 Task: Insert the title.
Action: Mouse moved to (220, 103)
Screenshot: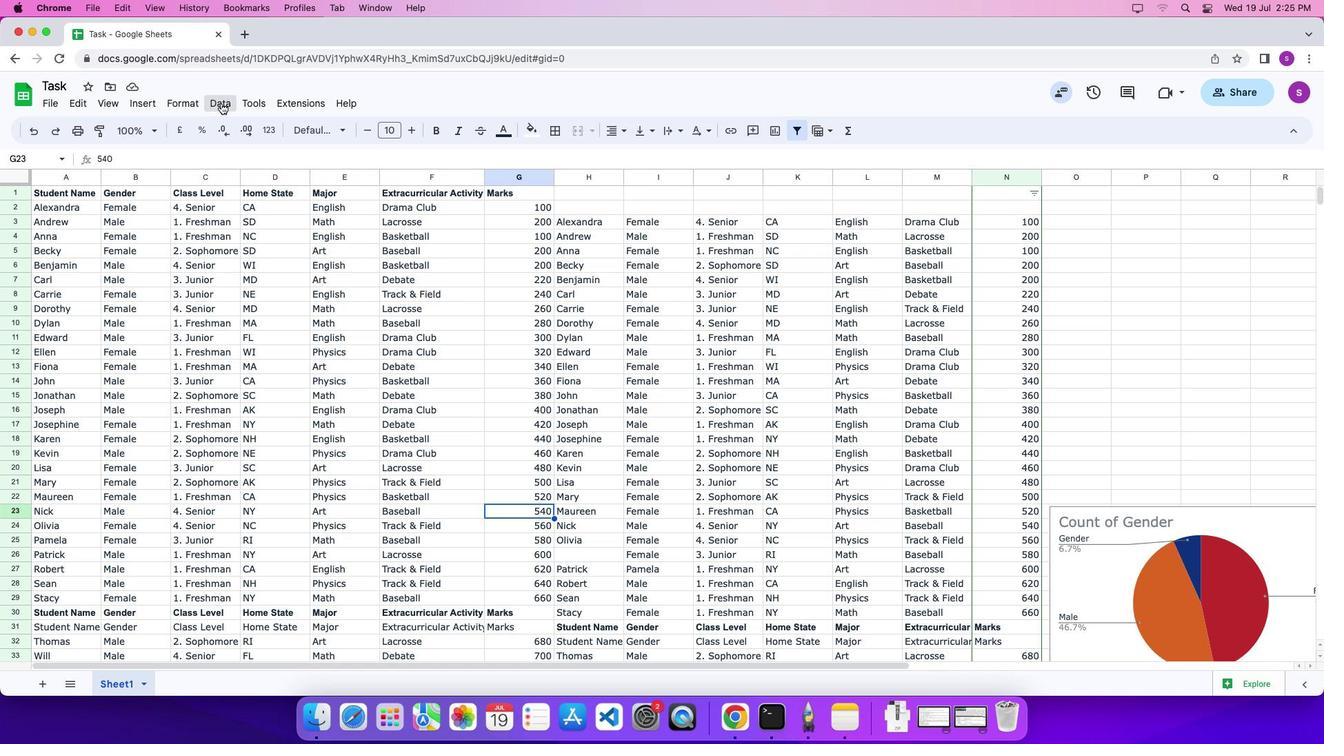 
Action: Mouse pressed left at (220, 103)
Screenshot: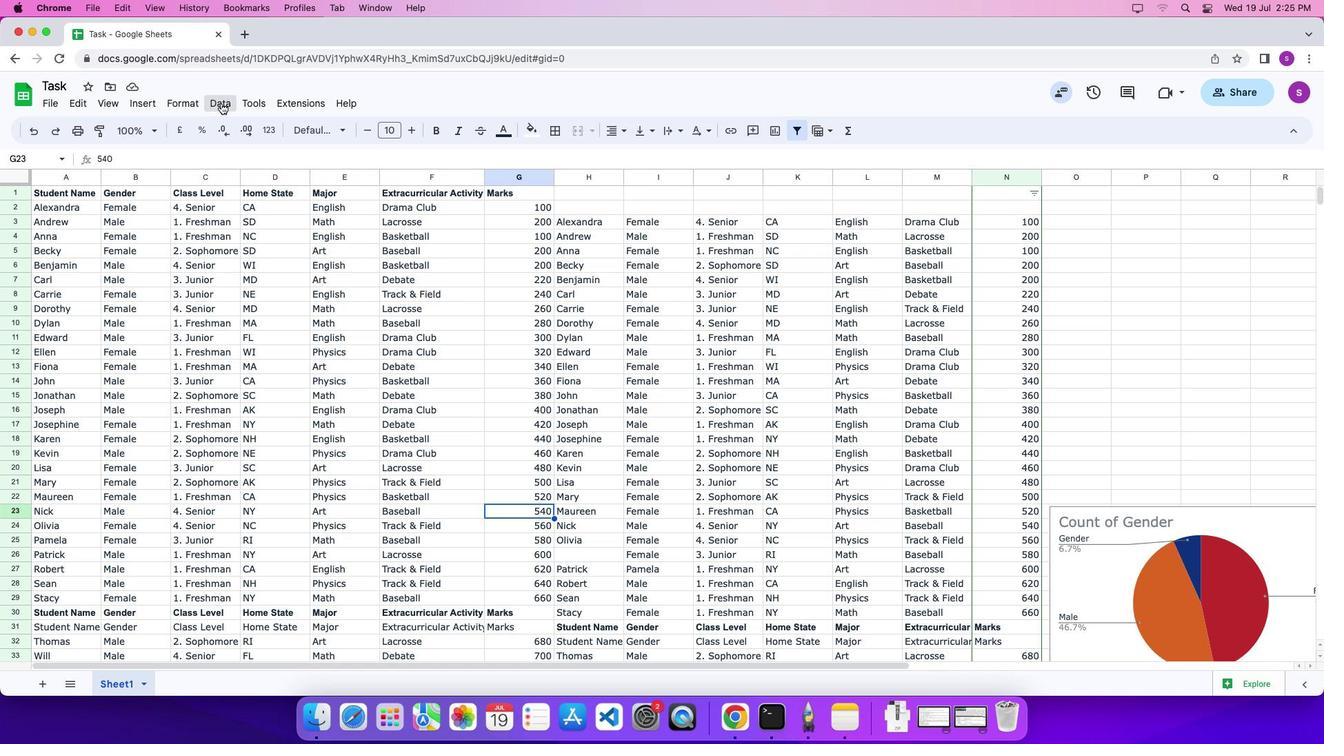 
Action: Mouse pressed left at (220, 103)
Screenshot: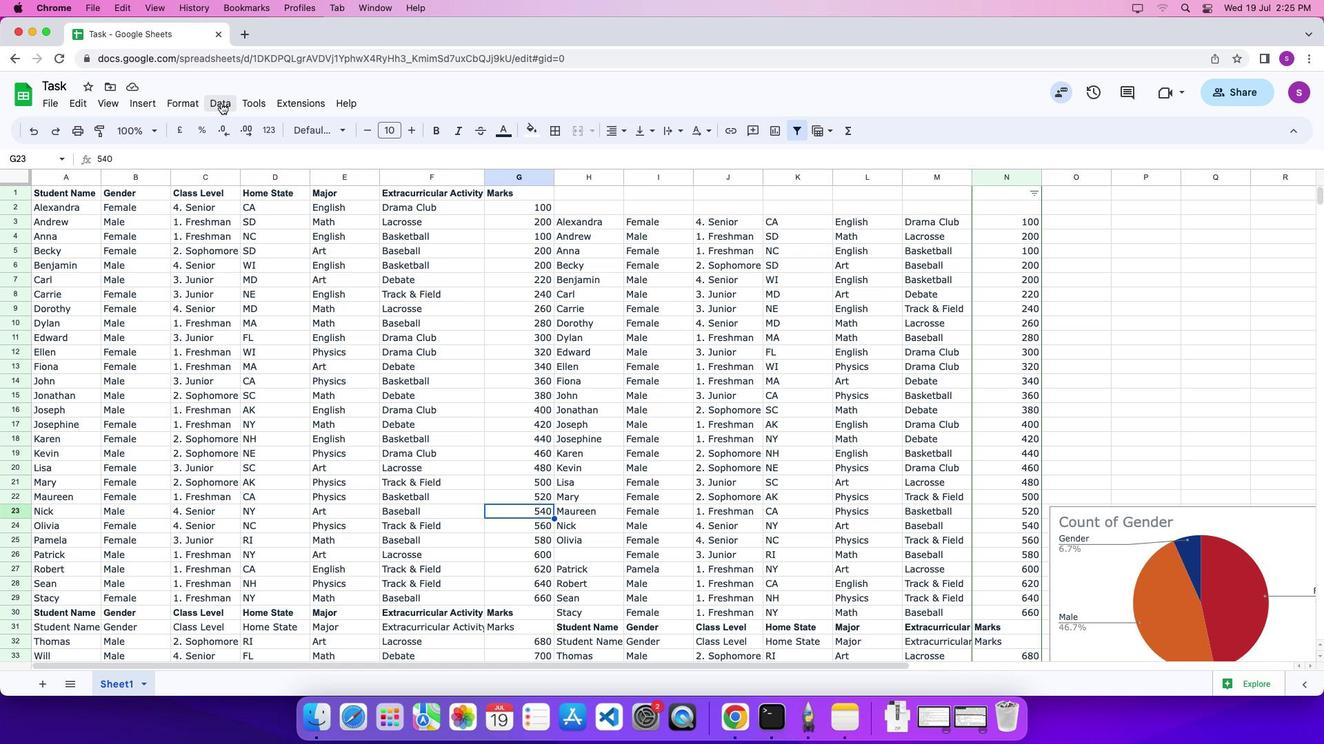 
Action: Mouse moved to (221, 103)
Screenshot: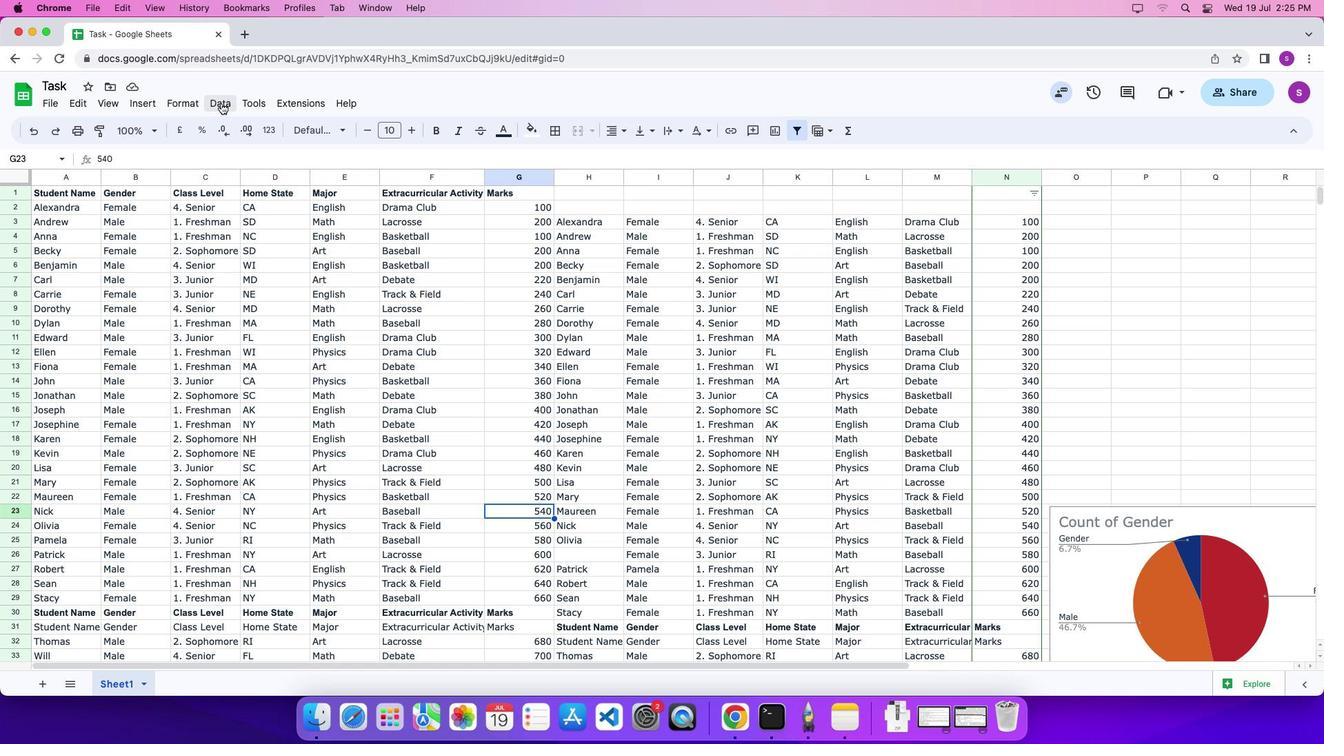 
Action: Mouse pressed left at (221, 103)
Screenshot: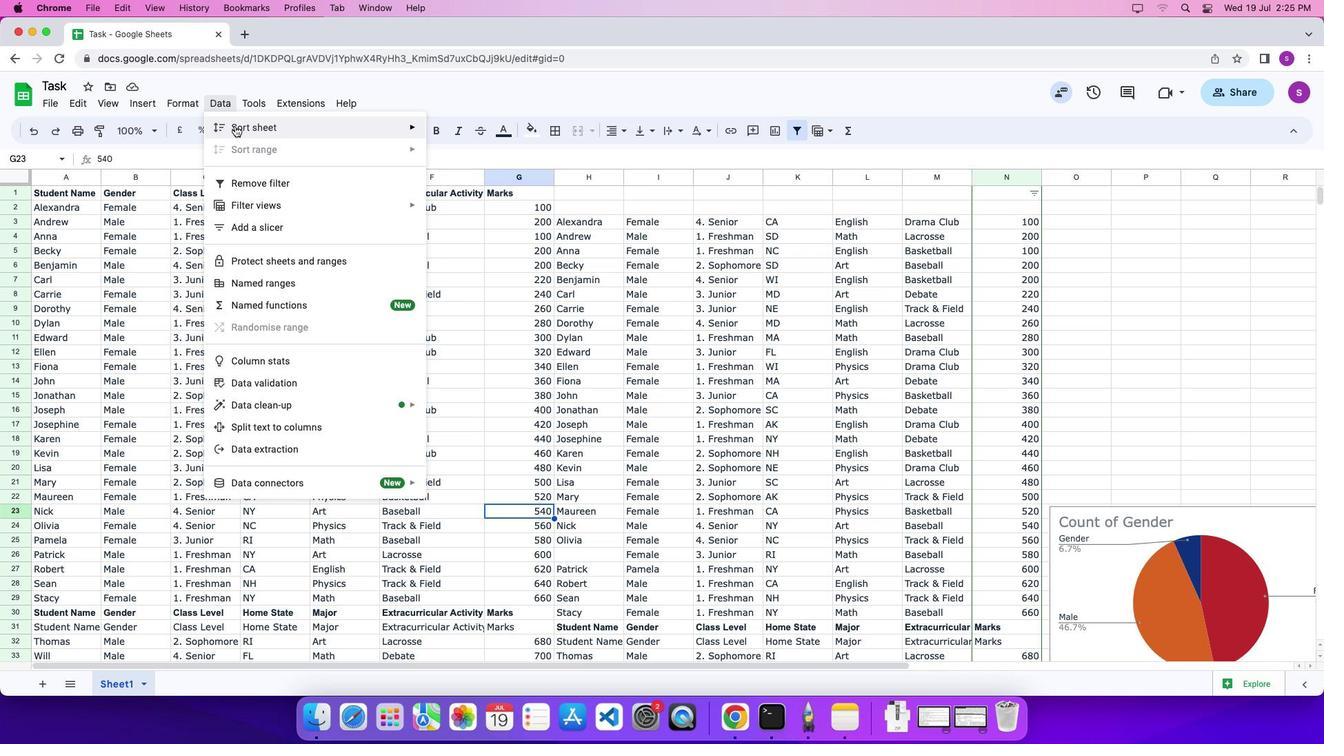 
Action: Mouse moved to (273, 232)
Screenshot: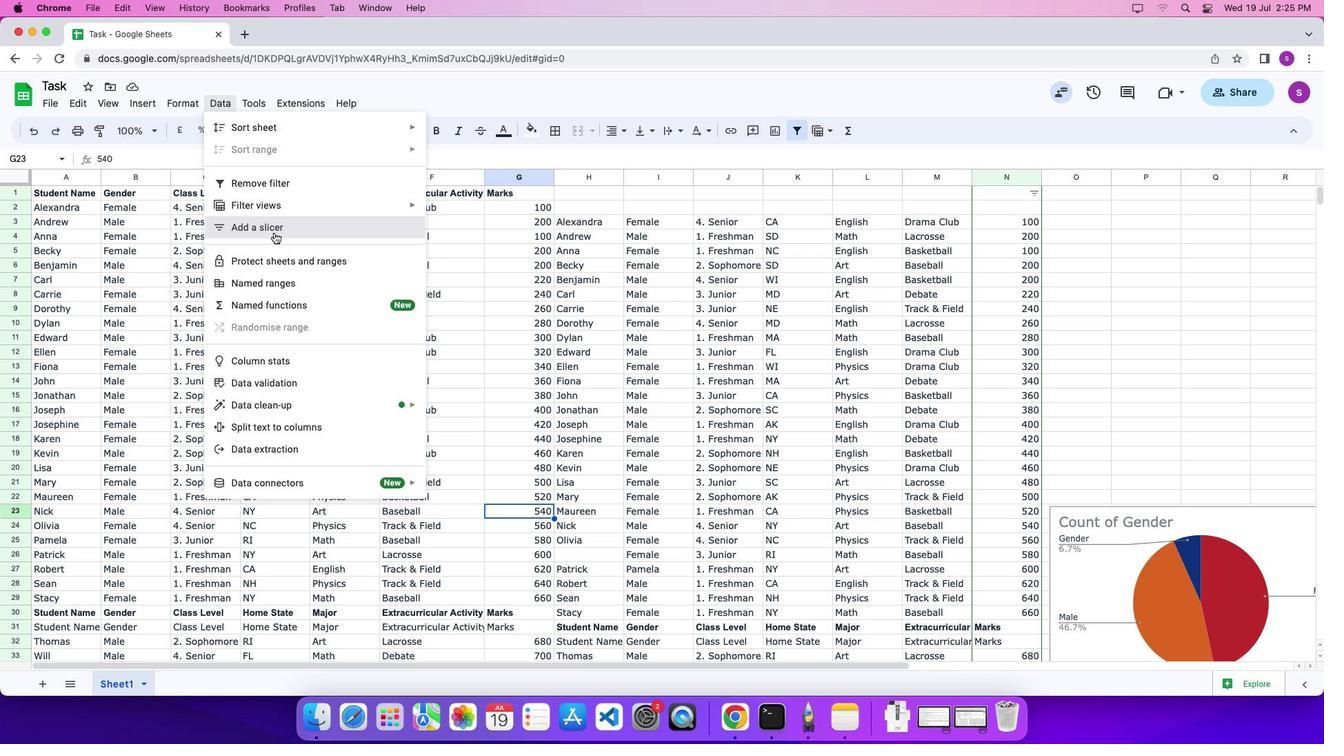 
Action: Mouse pressed left at (273, 232)
Screenshot: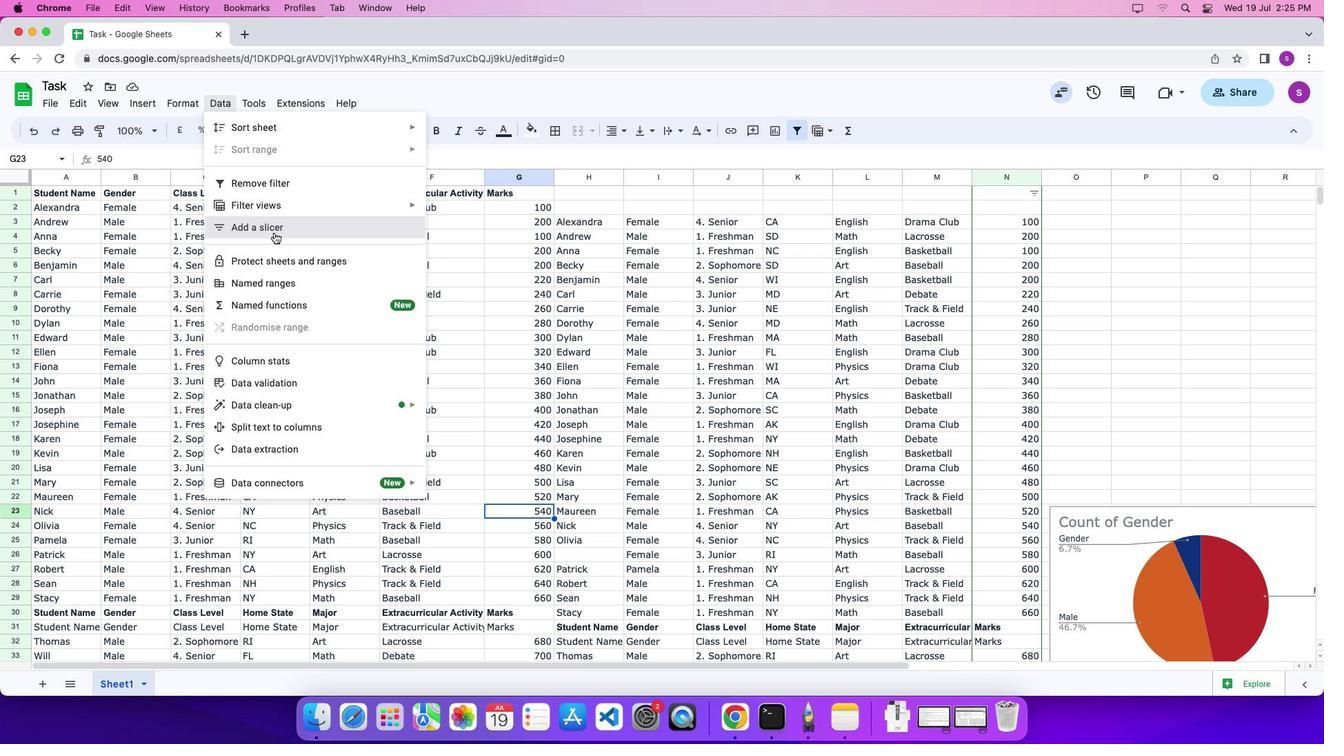 
Action: Mouse moved to (1160, 316)
Screenshot: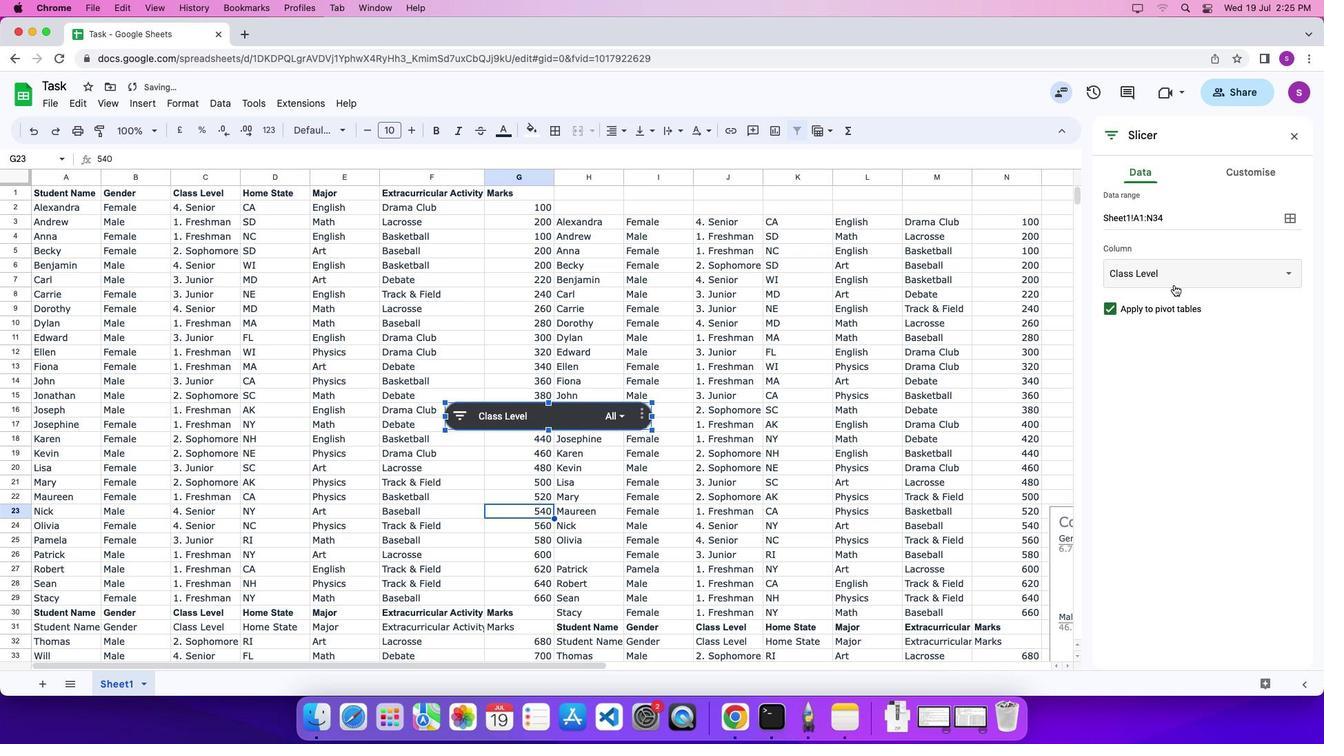 
Action: Mouse pressed left at (1160, 316)
Screenshot: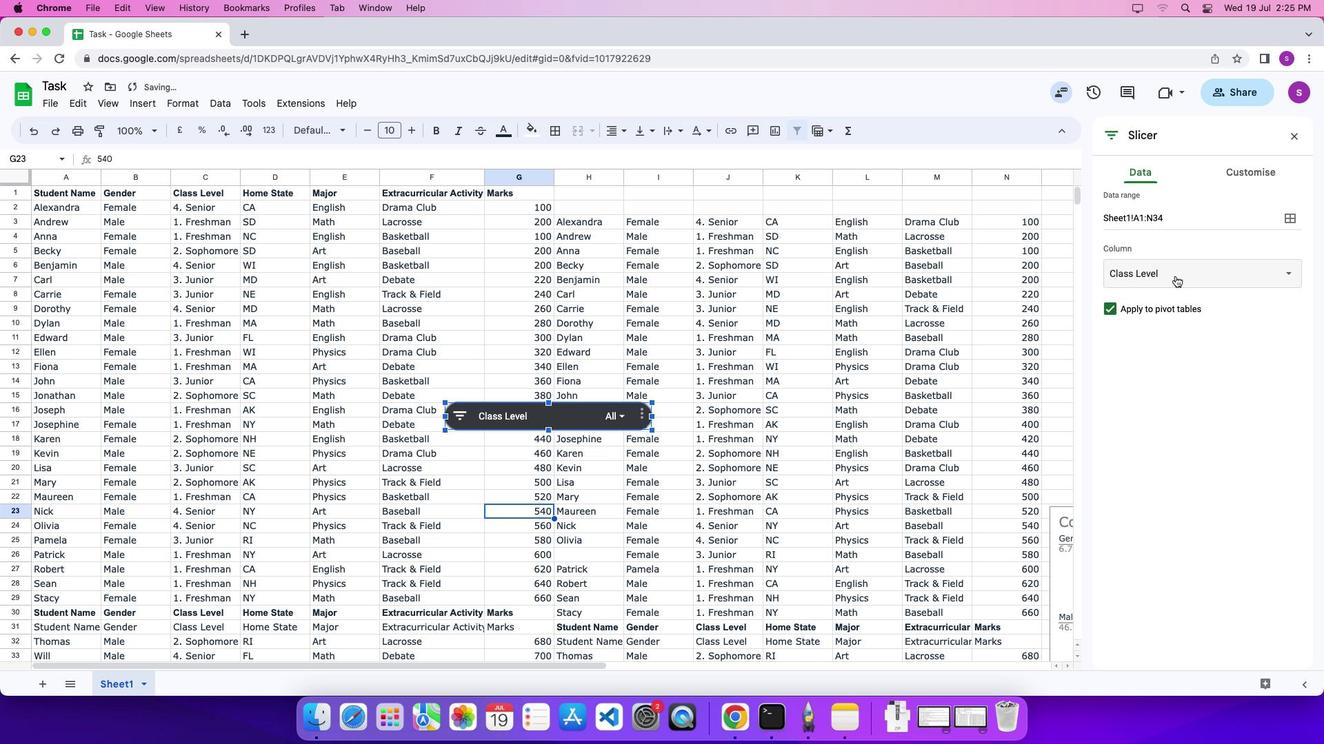 
Action: Mouse moved to (1242, 168)
Screenshot: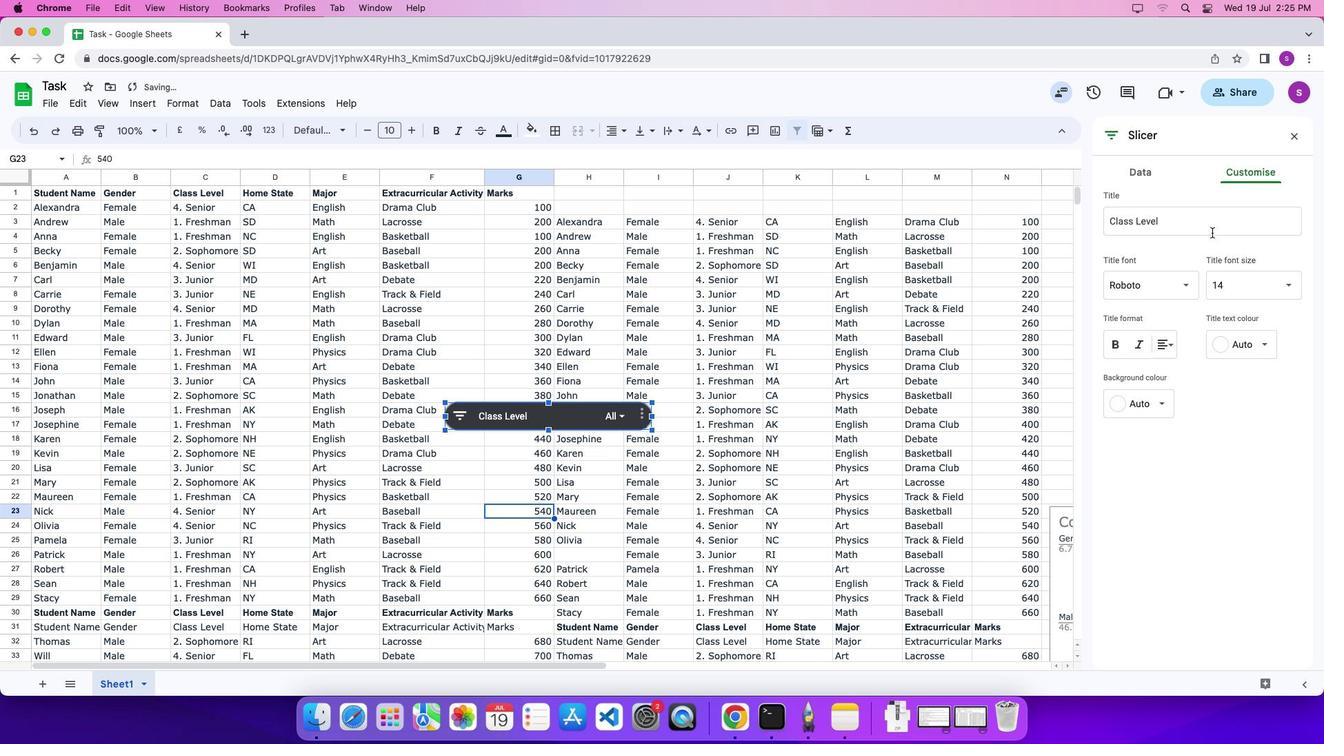 
Action: Mouse pressed left at (1242, 168)
Screenshot: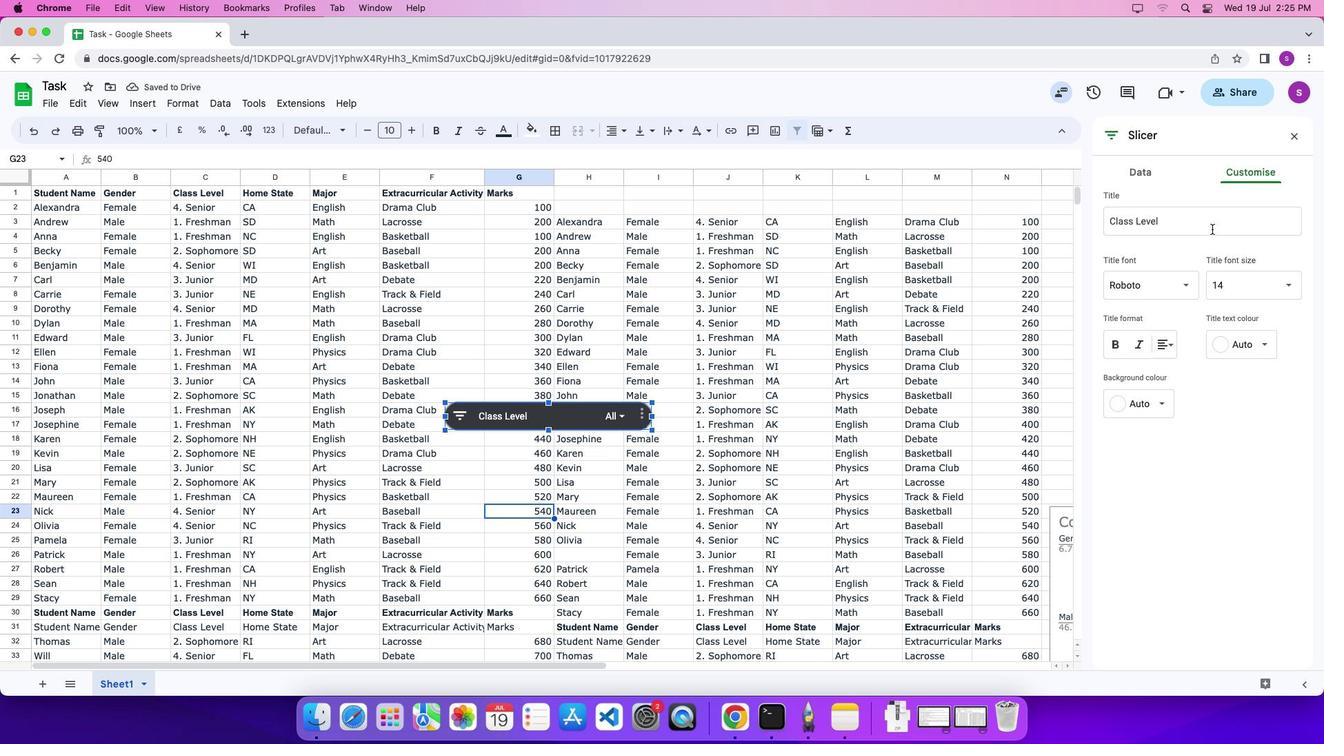 
Action: Mouse moved to (1211, 229)
Screenshot: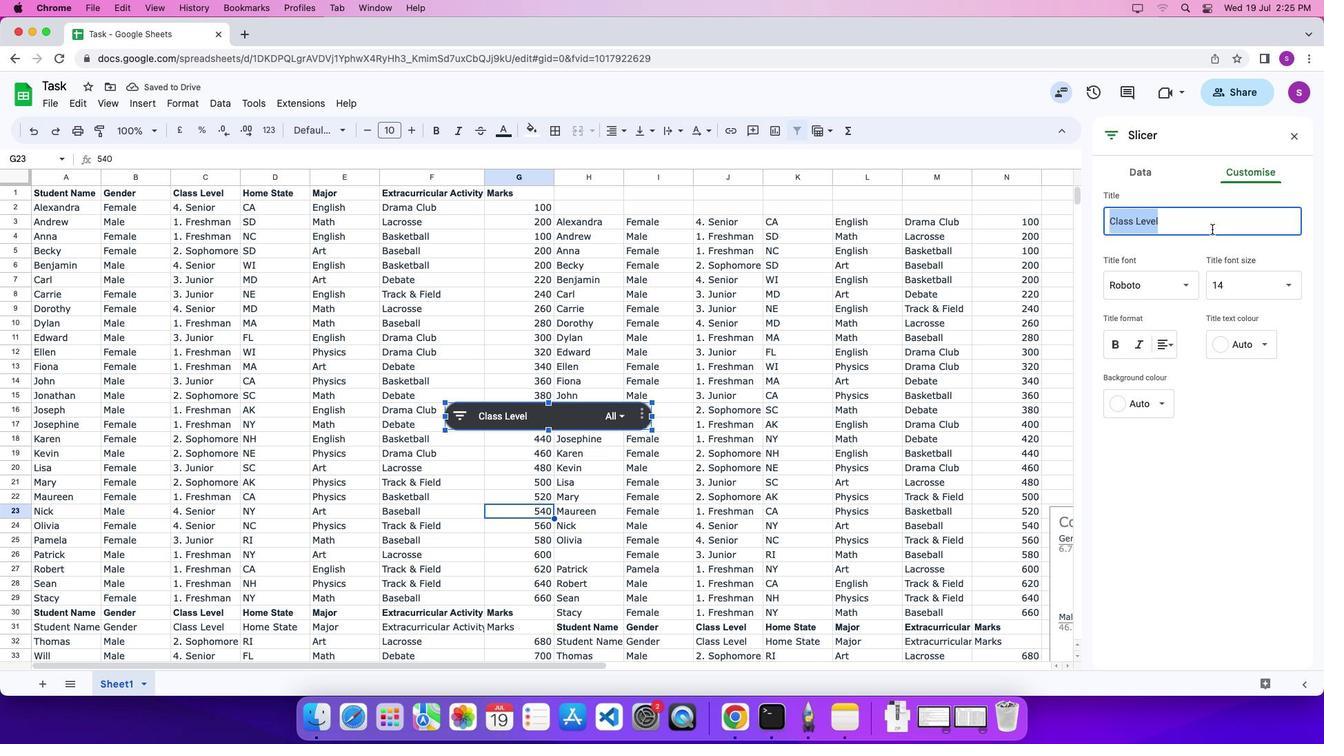 
Action: Mouse pressed left at (1211, 229)
Screenshot: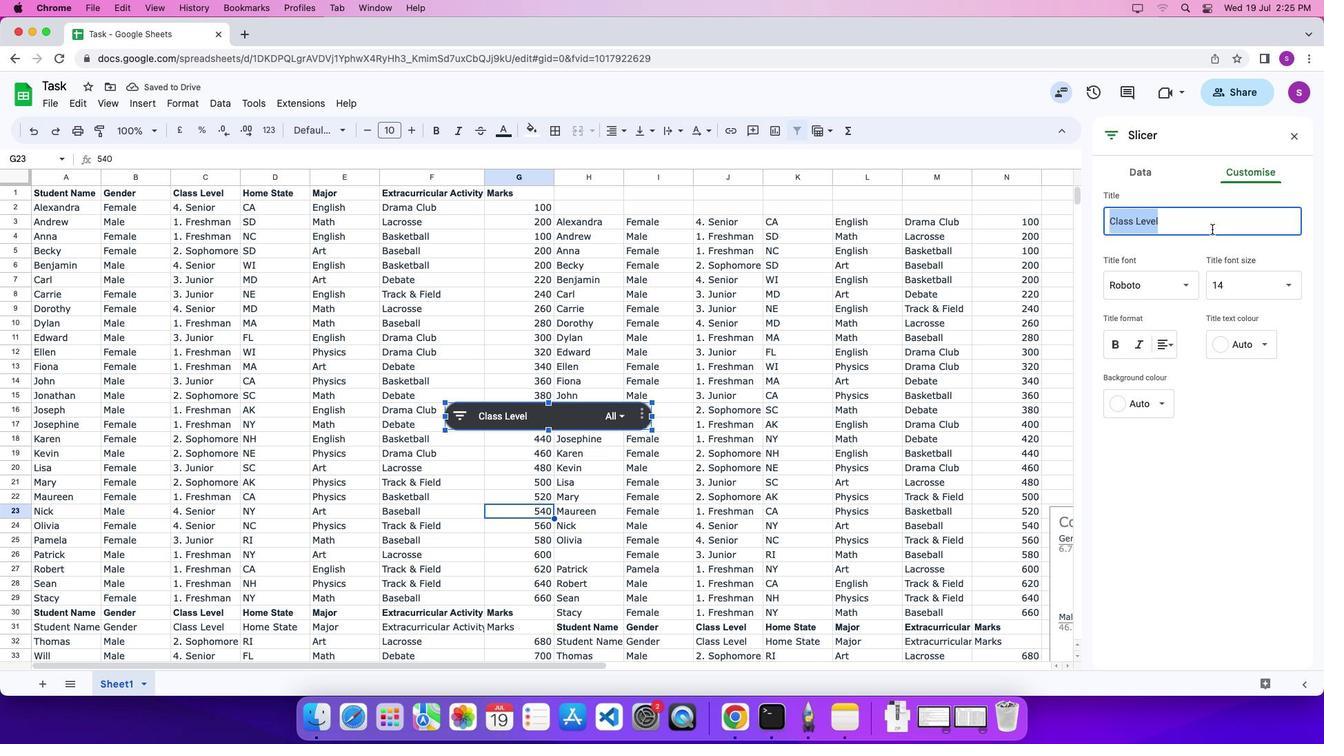 
Action: Mouse pressed left at (1211, 229)
Screenshot: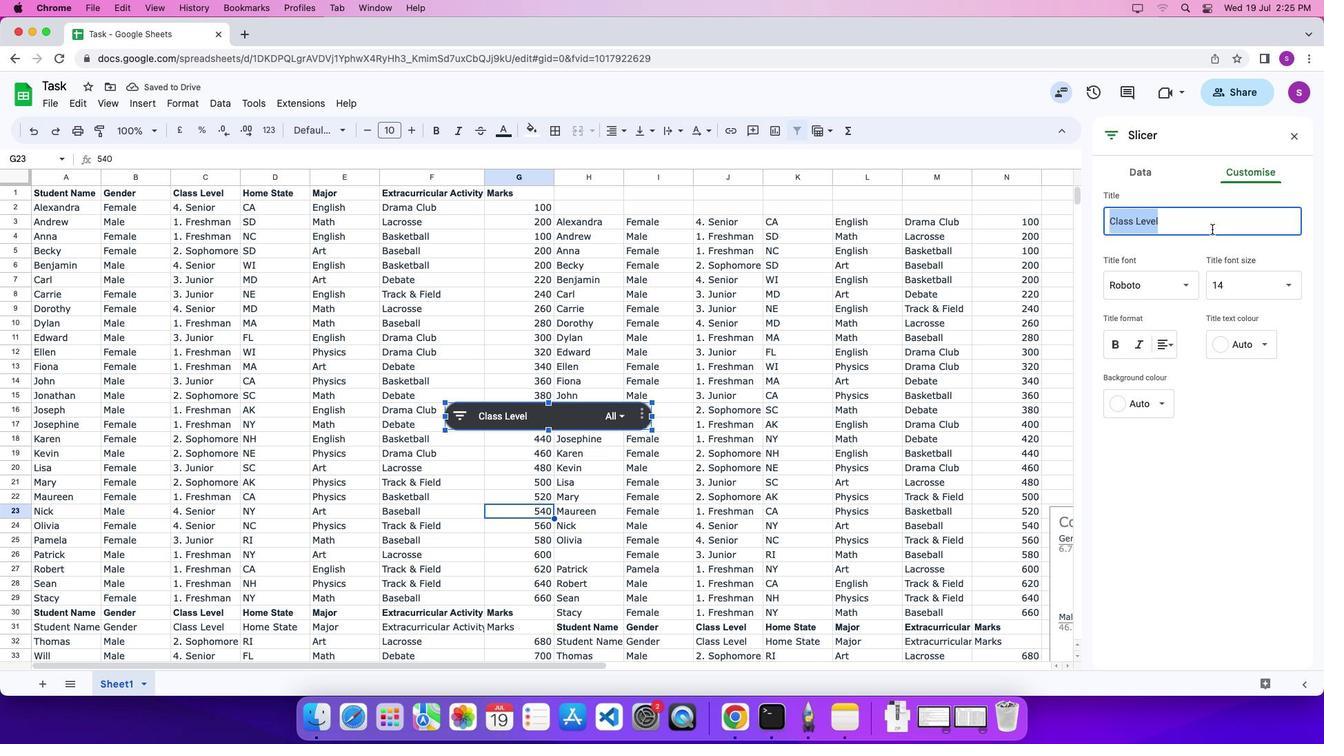 
Action: Mouse pressed left at (1211, 229)
Screenshot: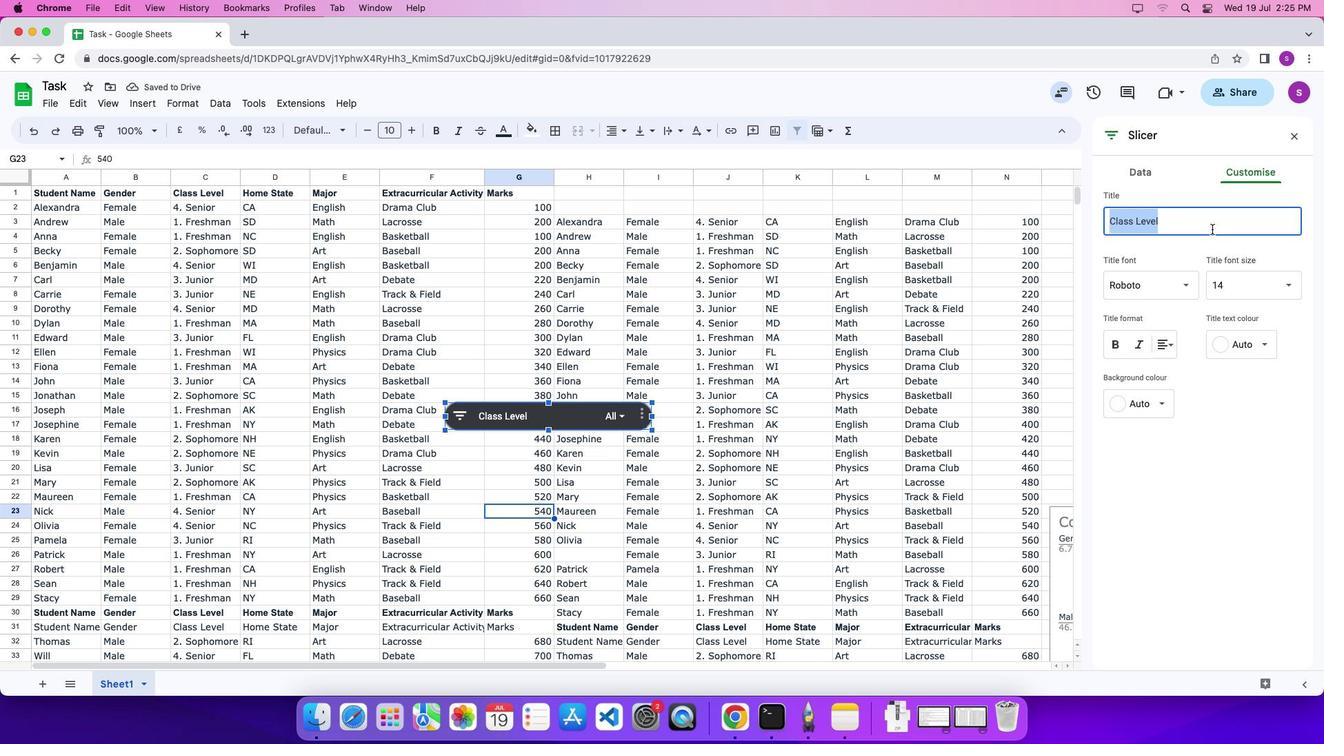
Action: Key pressed 'S''T''U''D''E''N''T'Key.spaceKey.shift'N''A''M''E'Key.enter
Screenshot: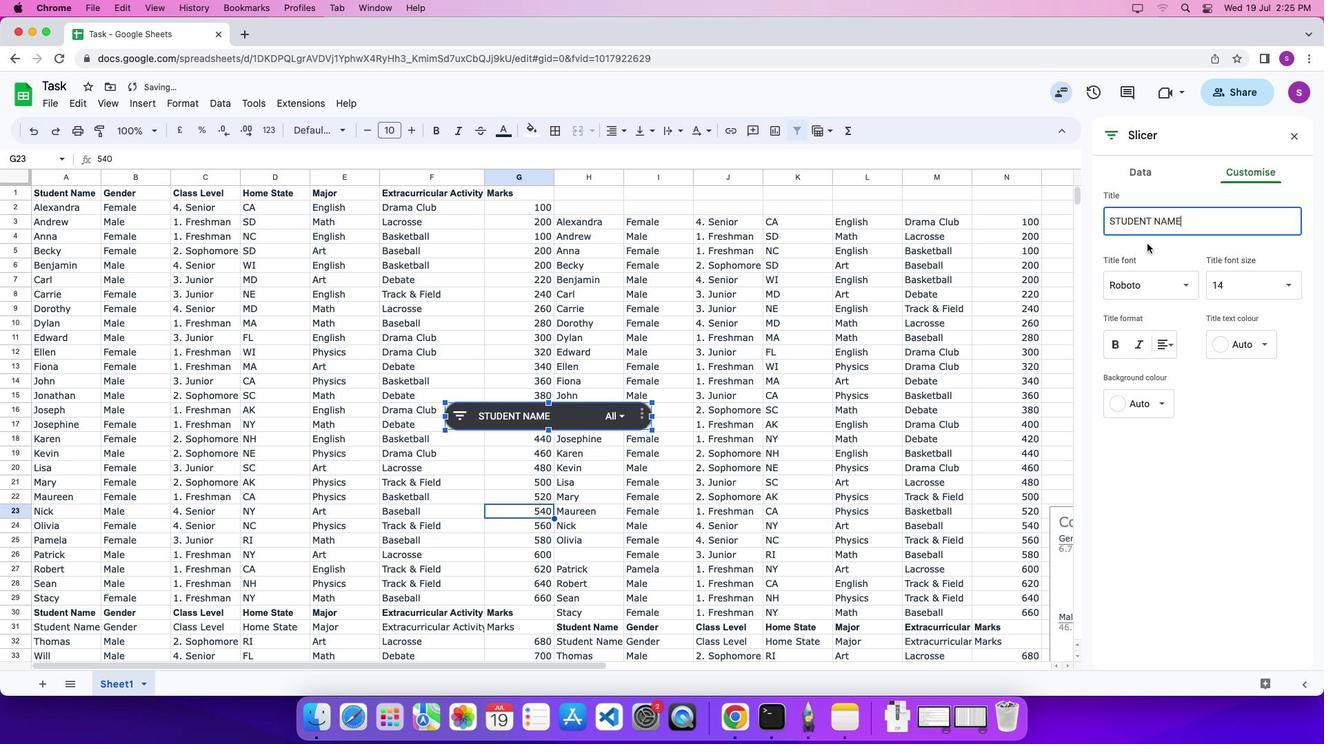 
Action: Mouse moved to (1123, 255)
Screenshot: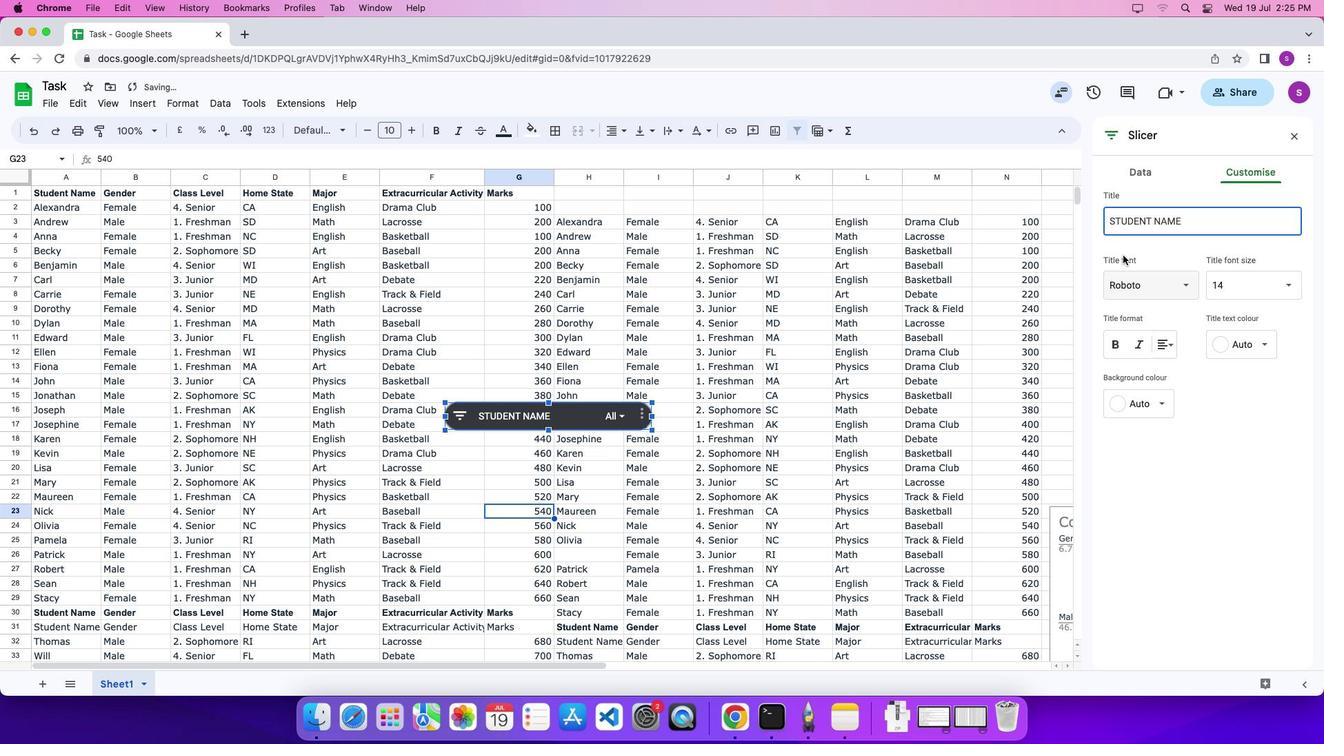 
